 Task: Check the market competitiveness.
Action: Mouse moved to (967, 191)
Screenshot: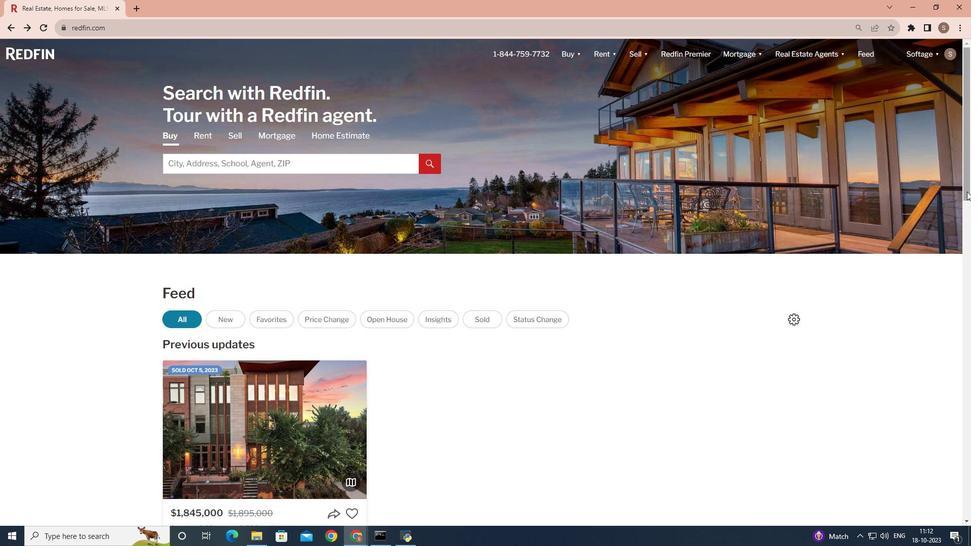 
Action: Mouse pressed left at (967, 191)
Screenshot: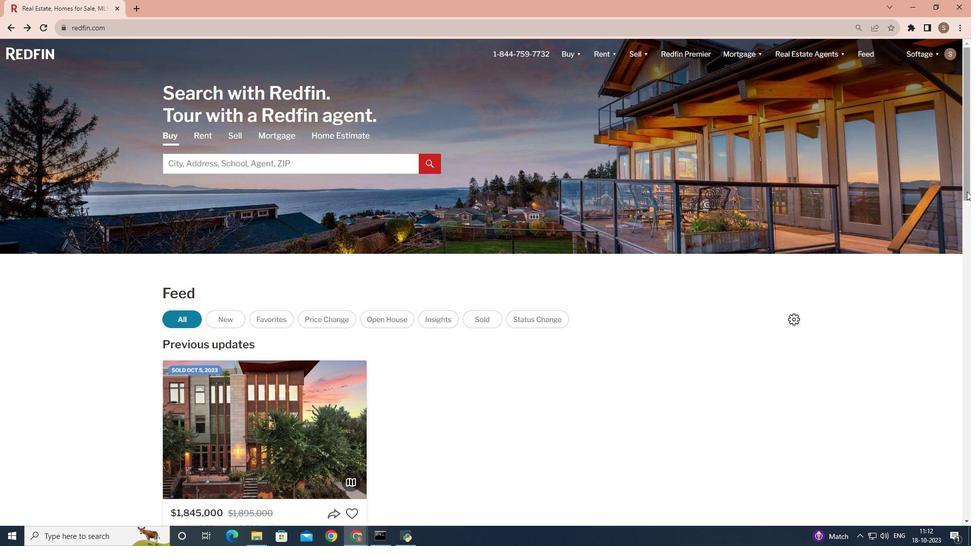 
Action: Mouse moved to (315, 453)
Screenshot: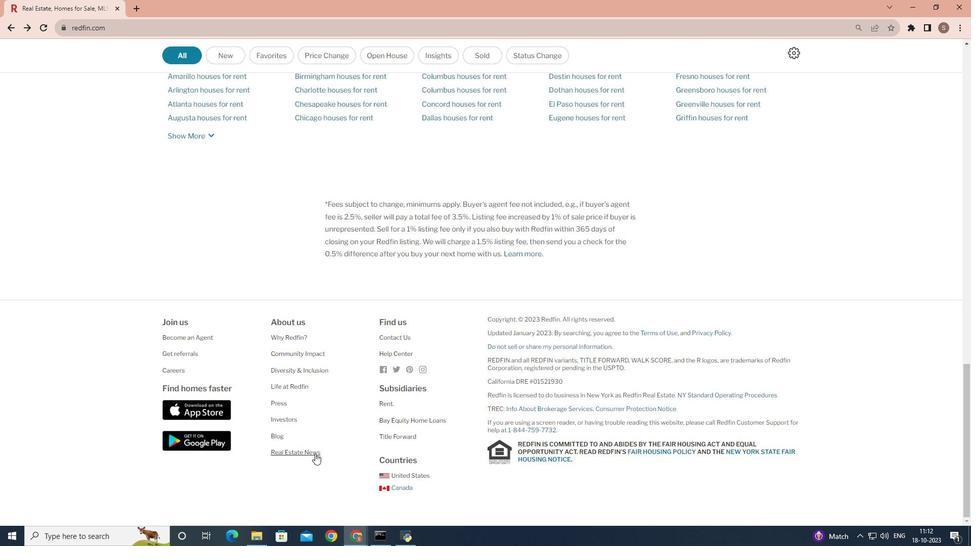 
Action: Mouse pressed left at (315, 453)
Screenshot: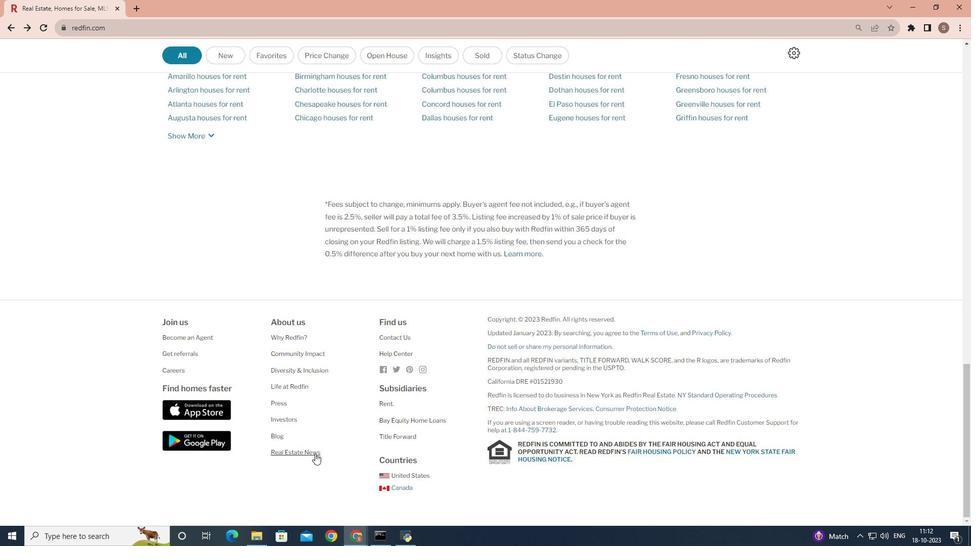 
Action: Mouse moved to (450, 86)
Screenshot: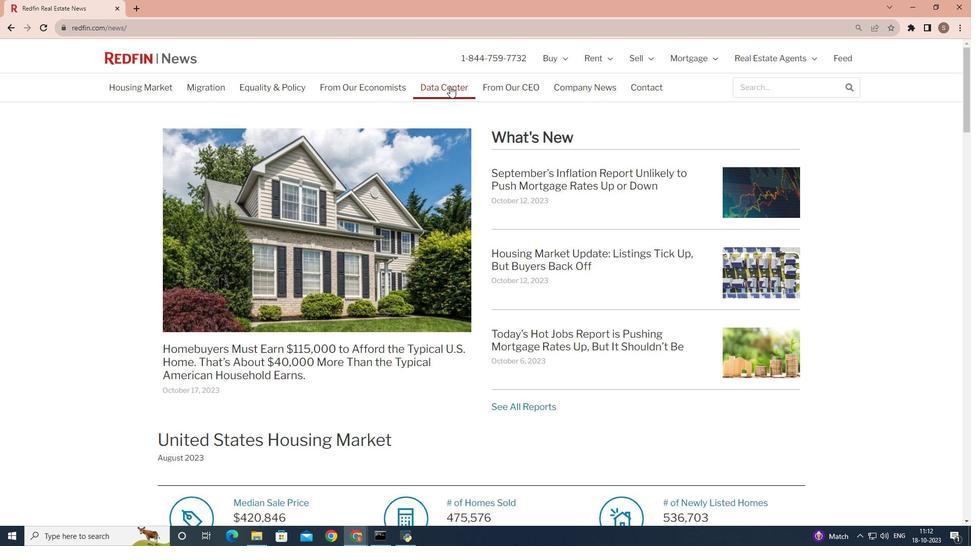 
Action: Mouse pressed left at (450, 86)
Screenshot: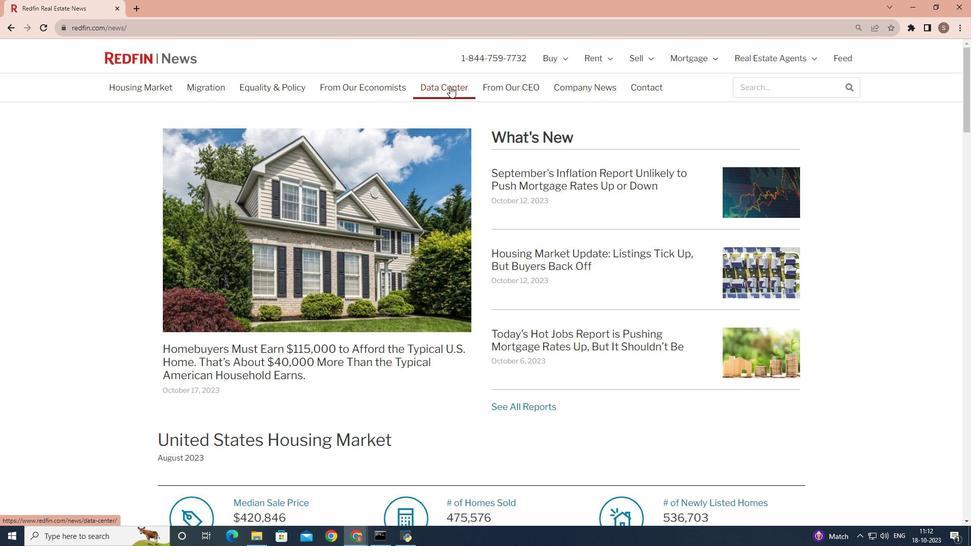 
Action: Mouse moved to (467, 197)
Screenshot: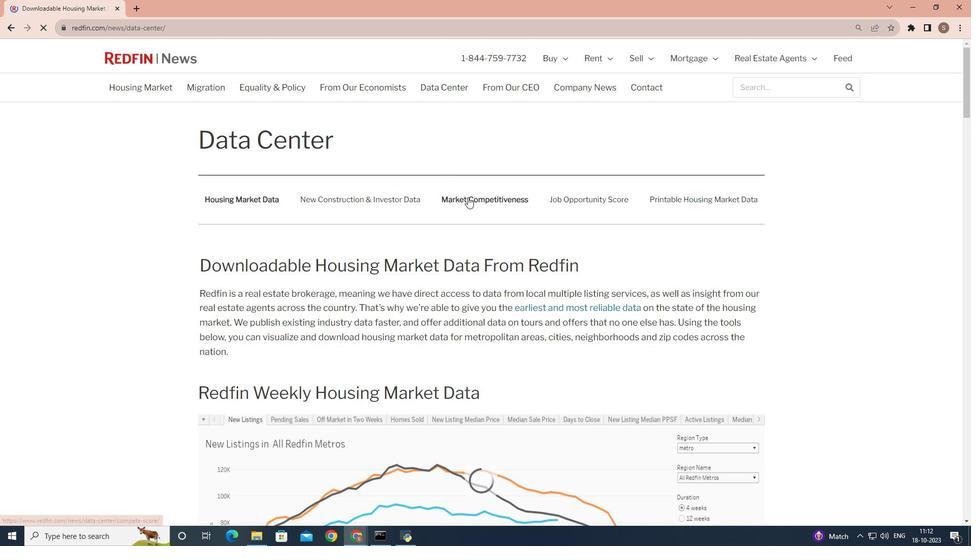 
Action: Mouse pressed left at (467, 197)
Screenshot: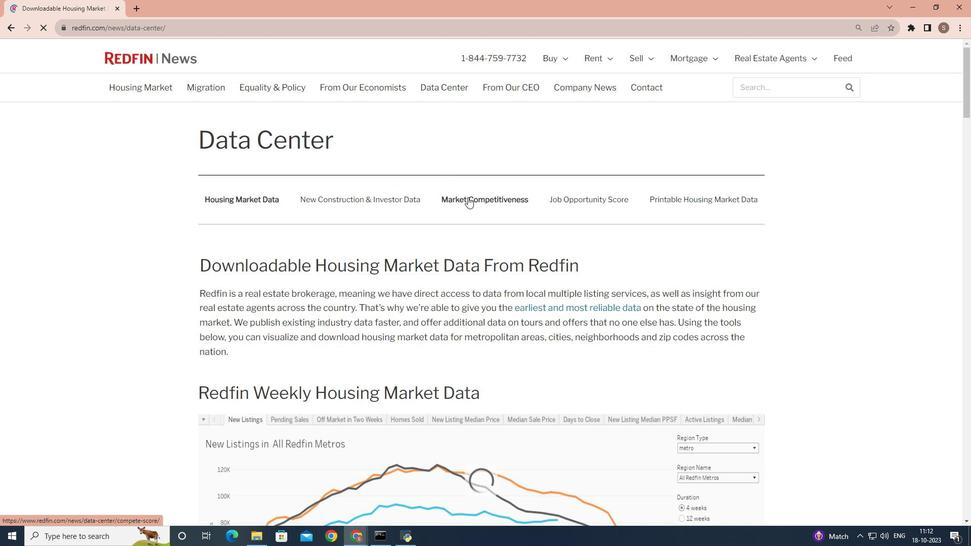 
